 Task: Search tag "Sample".
Action: Mouse pressed left at (226, 113)
Screenshot: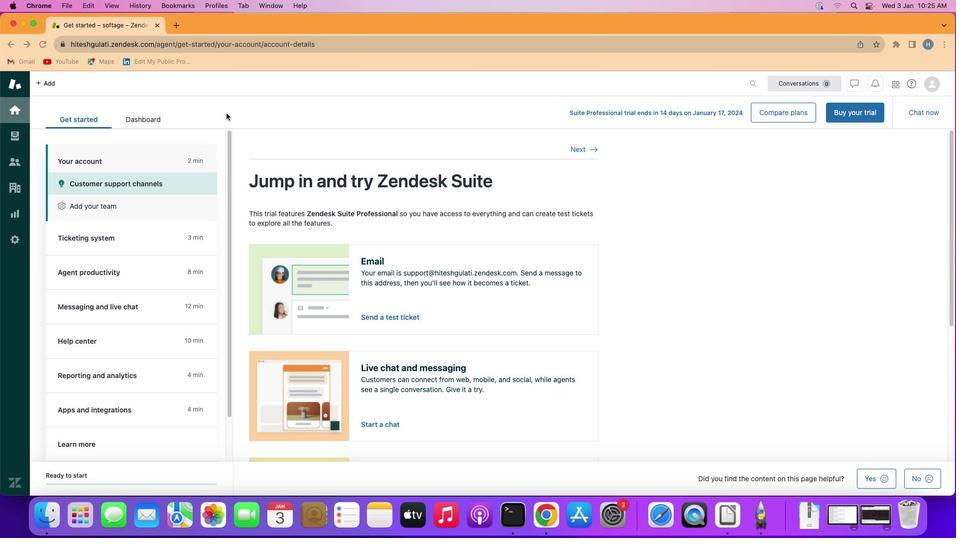
Action: Mouse moved to (17, 135)
Screenshot: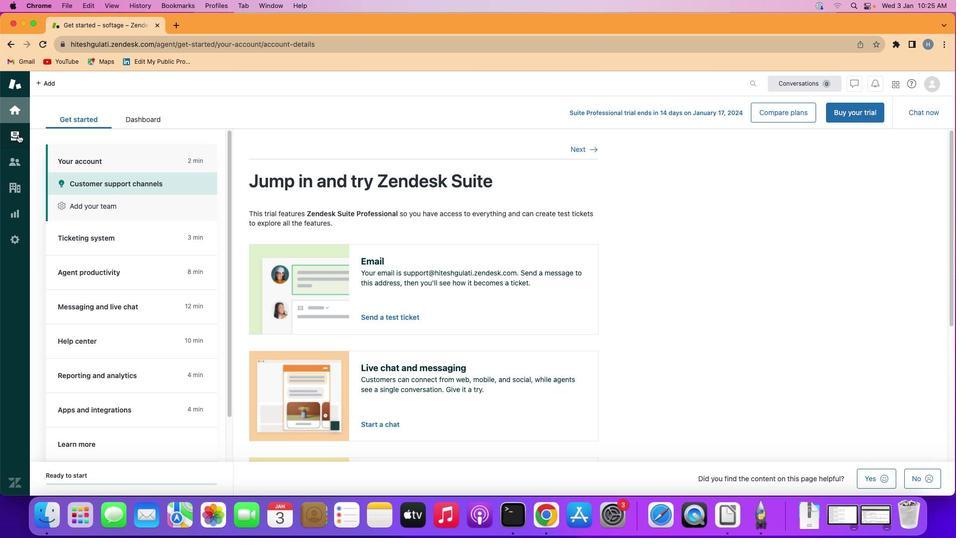 
Action: Mouse pressed left at (17, 135)
Screenshot: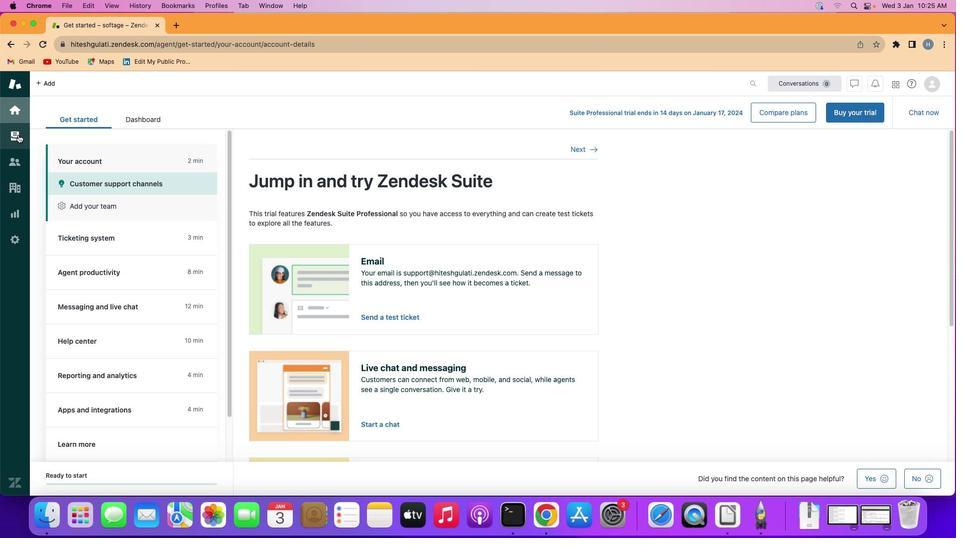 
Action: Mouse moved to (109, 223)
Screenshot: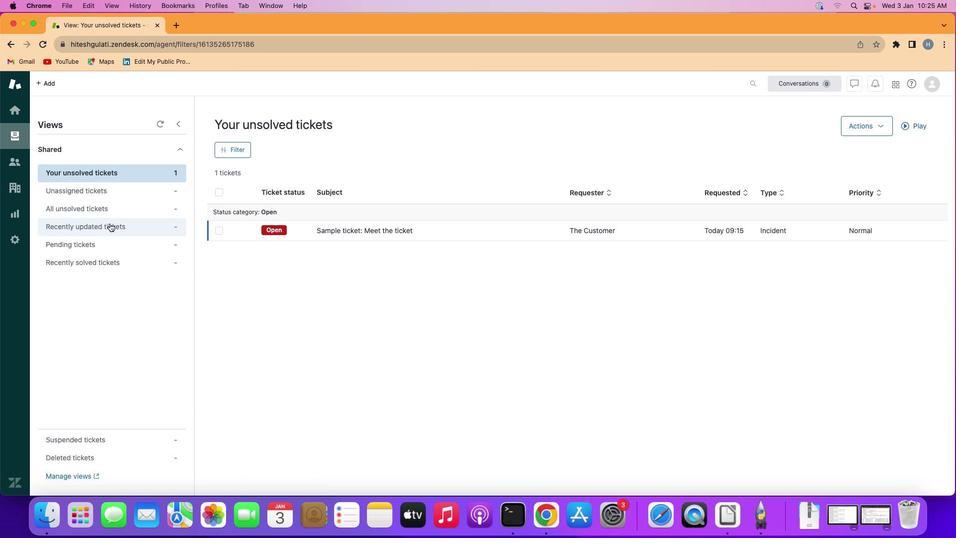 
Action: Mouse pressed left at (109, 223)
Screenshot: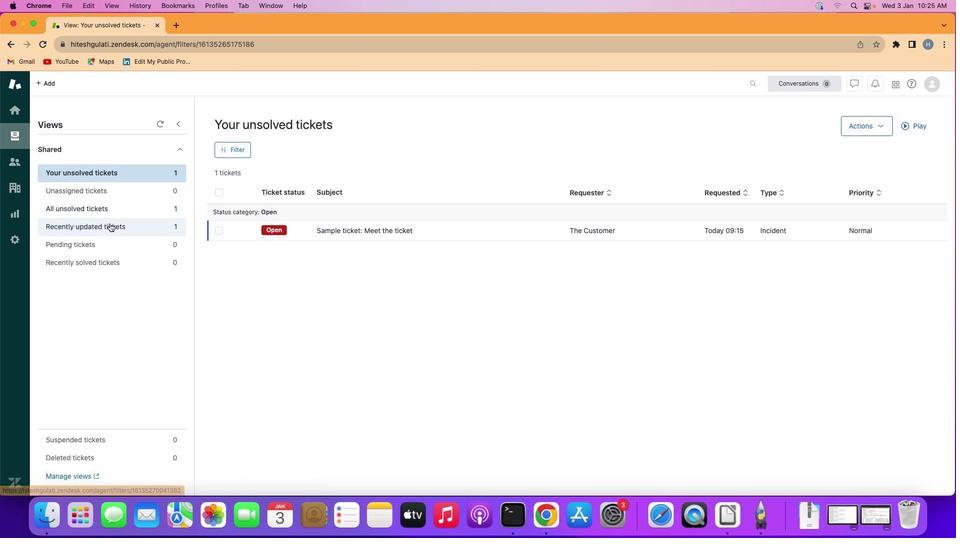 
Action: Mouse moved to (236, 149)
Screenshot: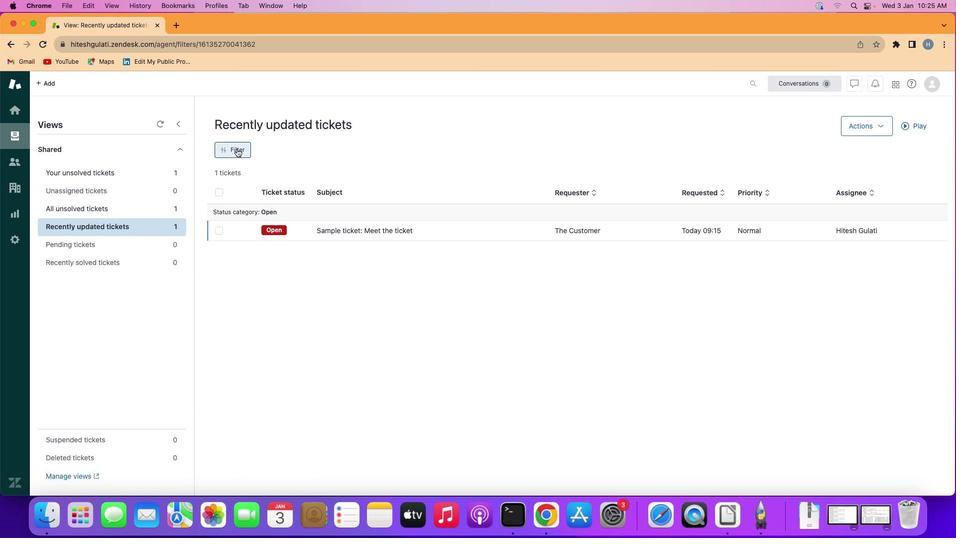 
Action: Mouse pressed left at (236, 149)
Screenshot: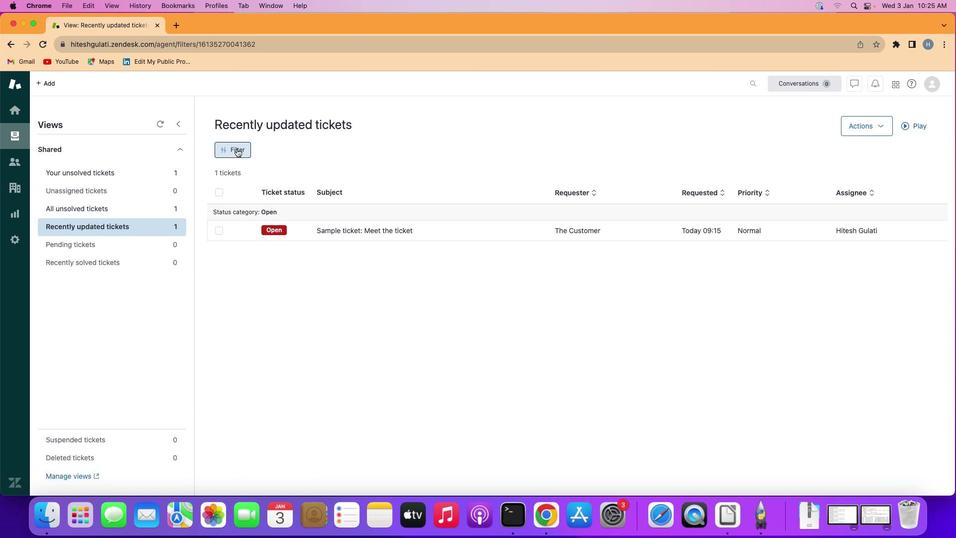 
Action: Mouse moved to (844, 135)
Screenshot: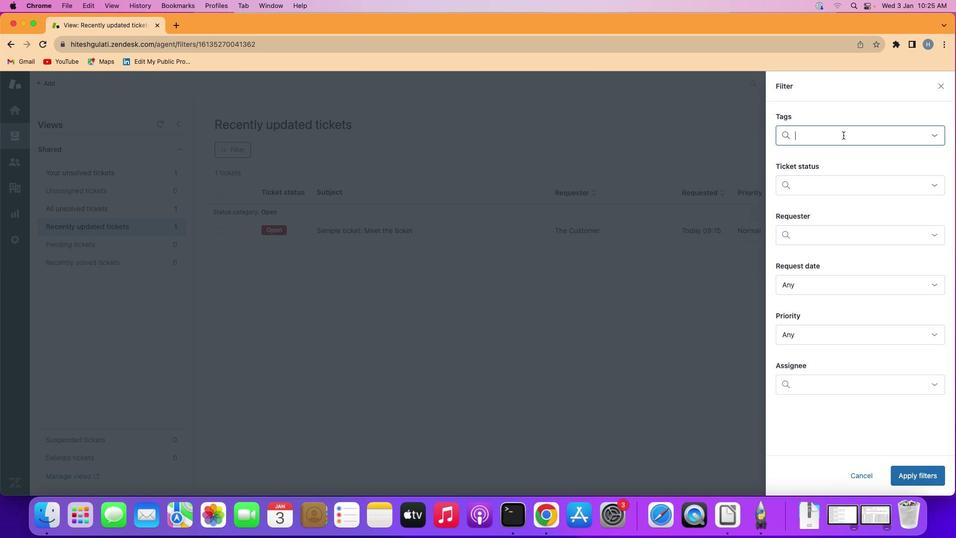 
Action: Mouse pressed left at (844, 135)
Screenshot: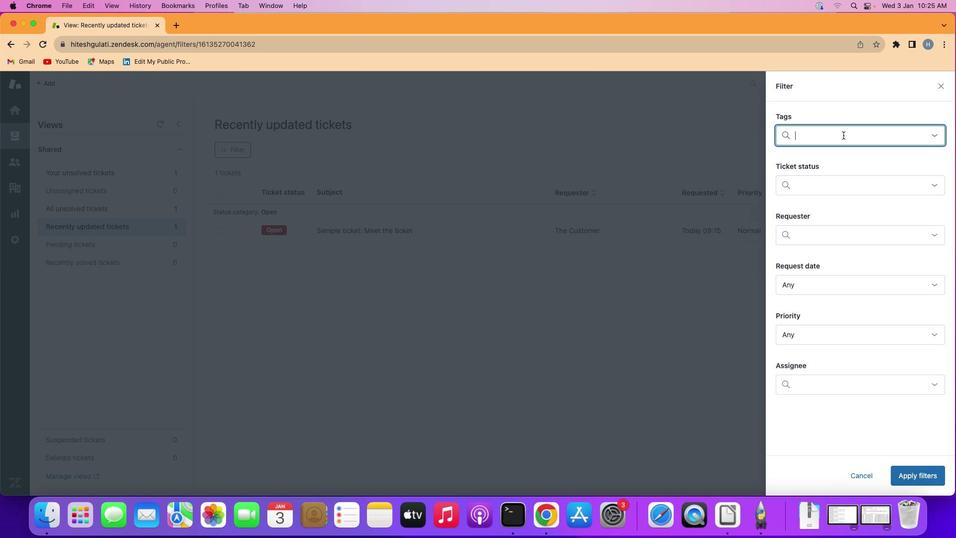 
Action: Key pressed Key.shift'S''a''m''p''l''e'
Screenshot: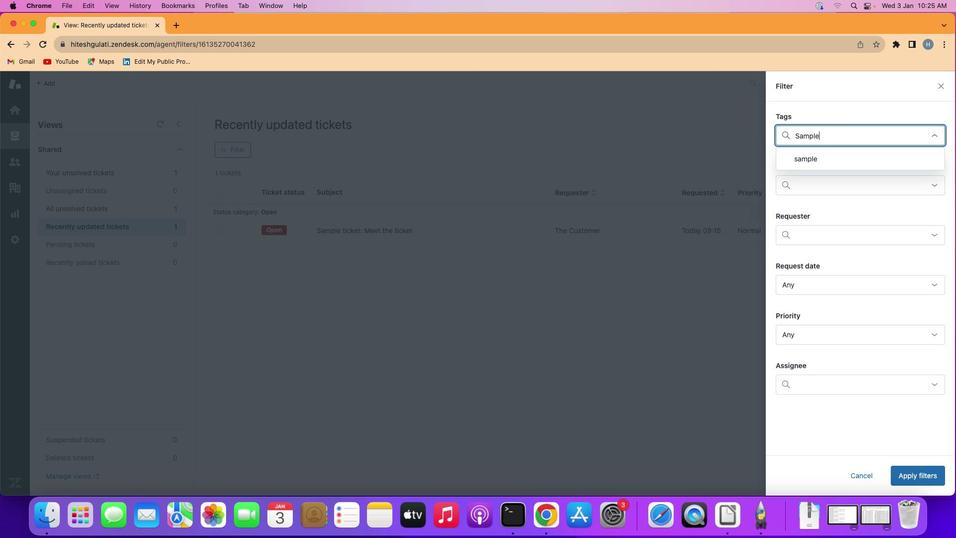 
Action: Mouse moved to (931, 476)
Screenshot: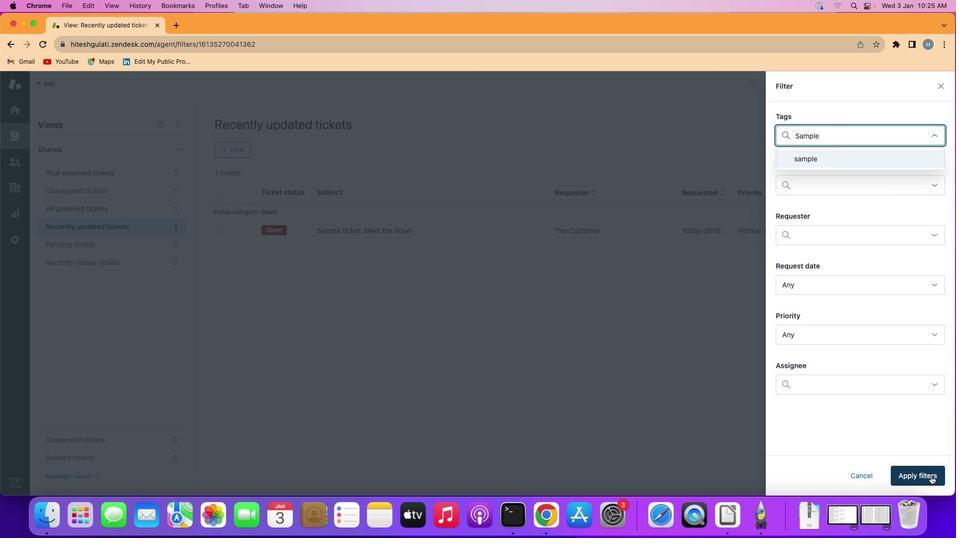 
Action: Mouse pressed left at (931, 476)
Screenshot: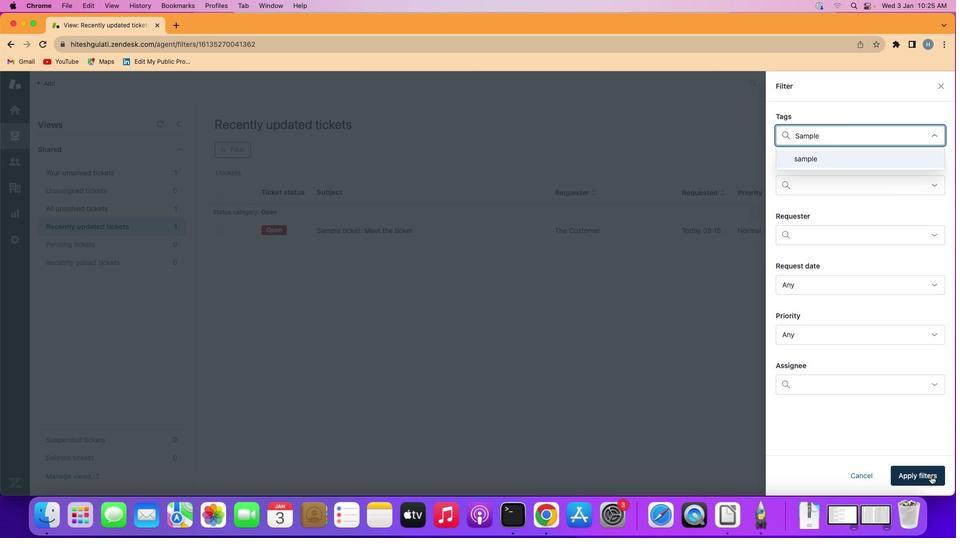 
Action: Mouse moved to (549, 361)
Screenshot: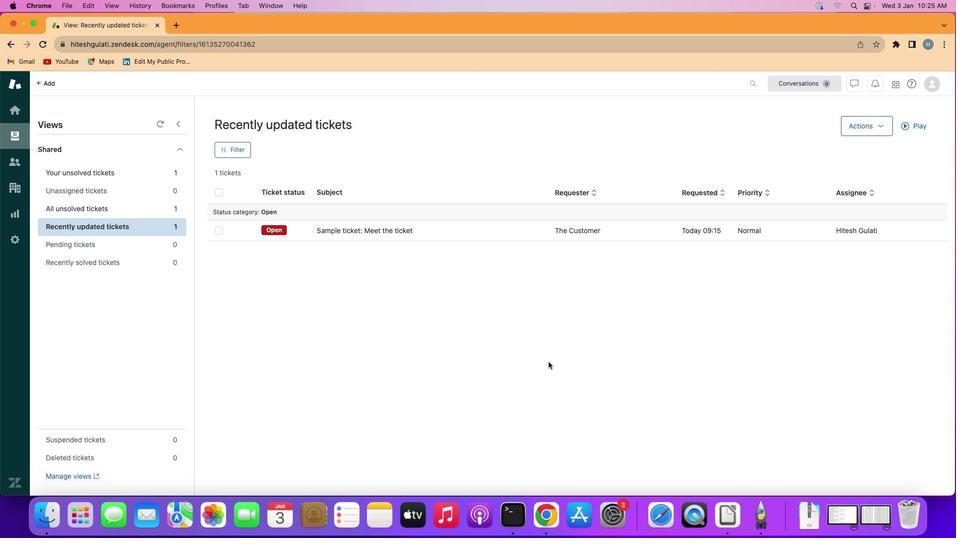 
